 Task: Look for popular help resources.
Action: Mouse moved to (245, 87)
Screenshot: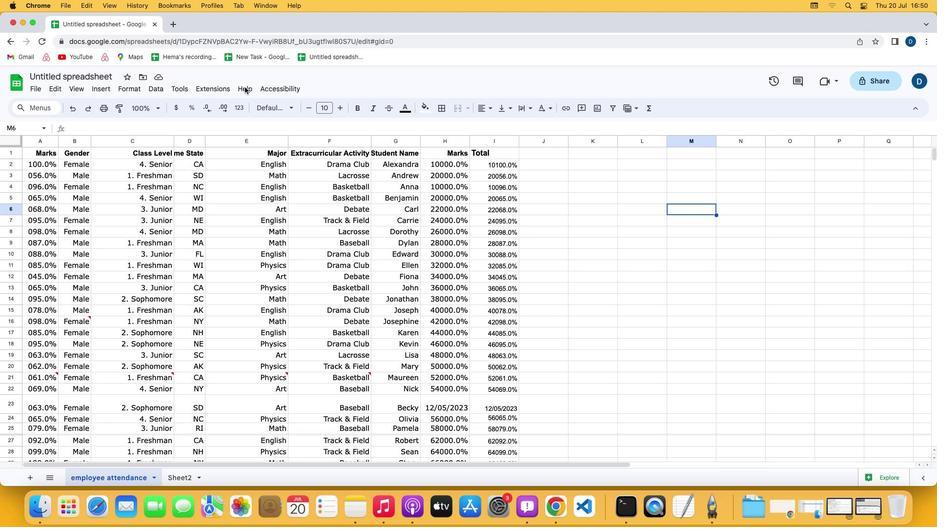 
Action: Mouse pressed left at (245, 87)
Screenshot: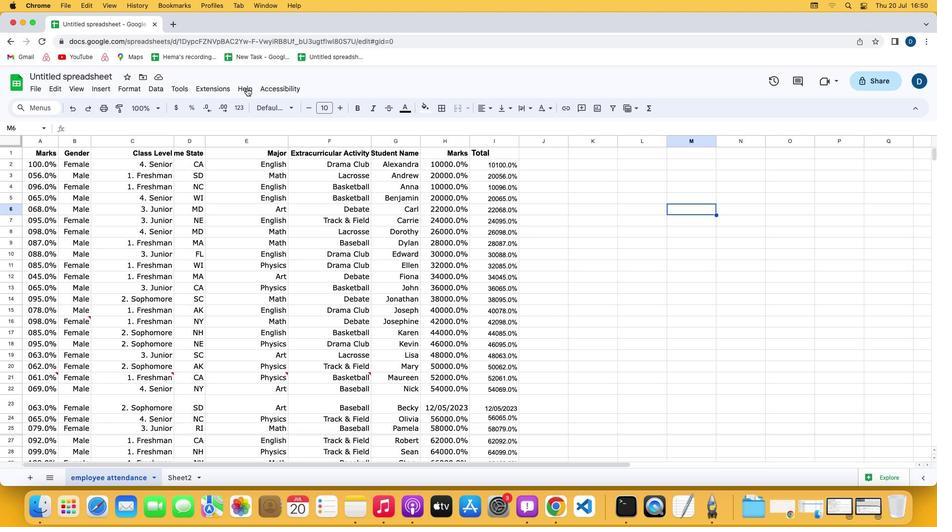 
Action: Mouse moved to (246, 87)
Screenshot: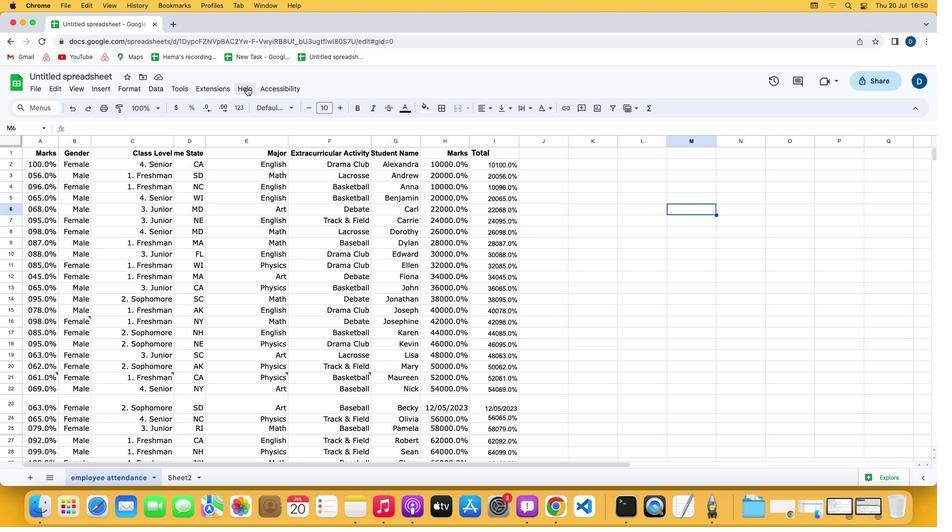 
Action: Mouse pressed left at (246, 87)
Screenshot: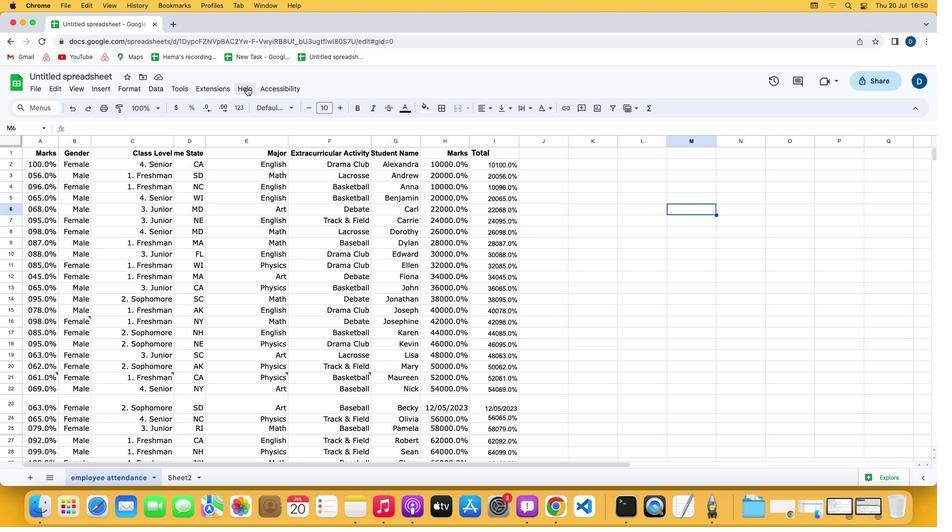 
Action: Mouse moved to (260, 128)
Screenshot: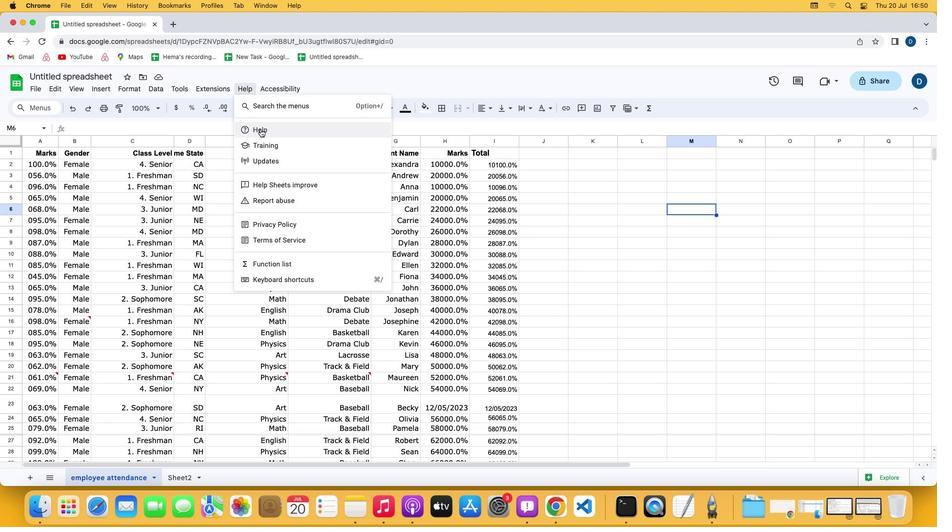 
Action: Mouse pressed left at (260, 128)
Screenshot: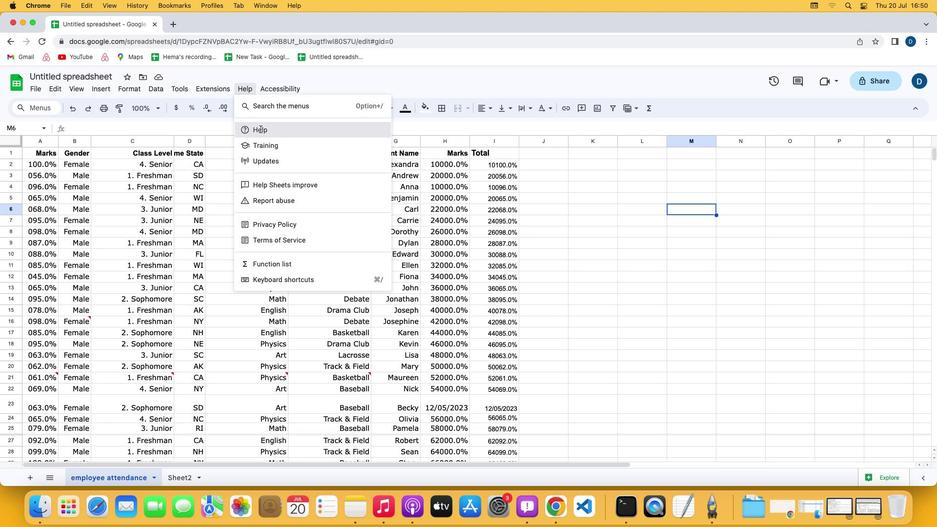 
Action: Mouse moved to (396, 172)
Screenshot: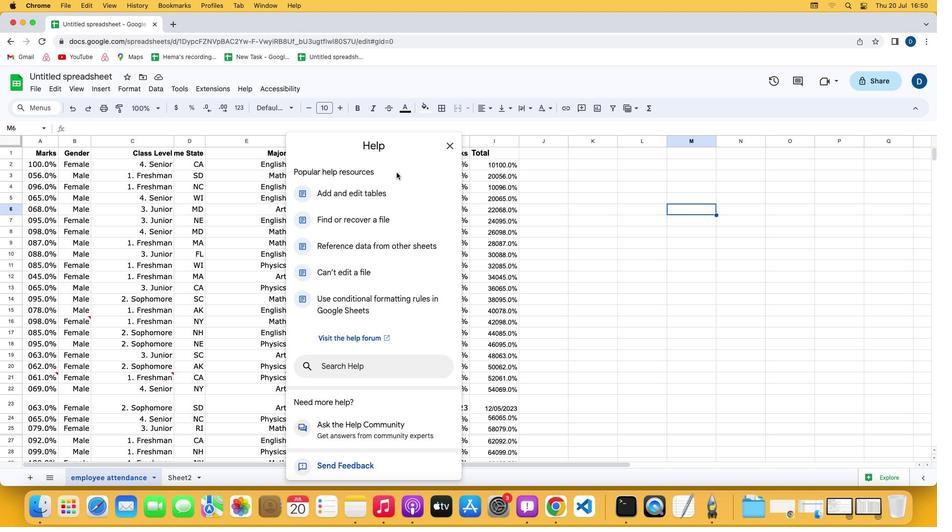 
